Task: Make in the project ApprisePro an epic 'Cloud Backup and Recovery Planning'. Create in the project ApprisePro an epic 'High Availability Implementation'. Add in the project ApprisePro an epic 'Mobile Device Management'
Action: Mouse moved to (196, 71)
Screenshot: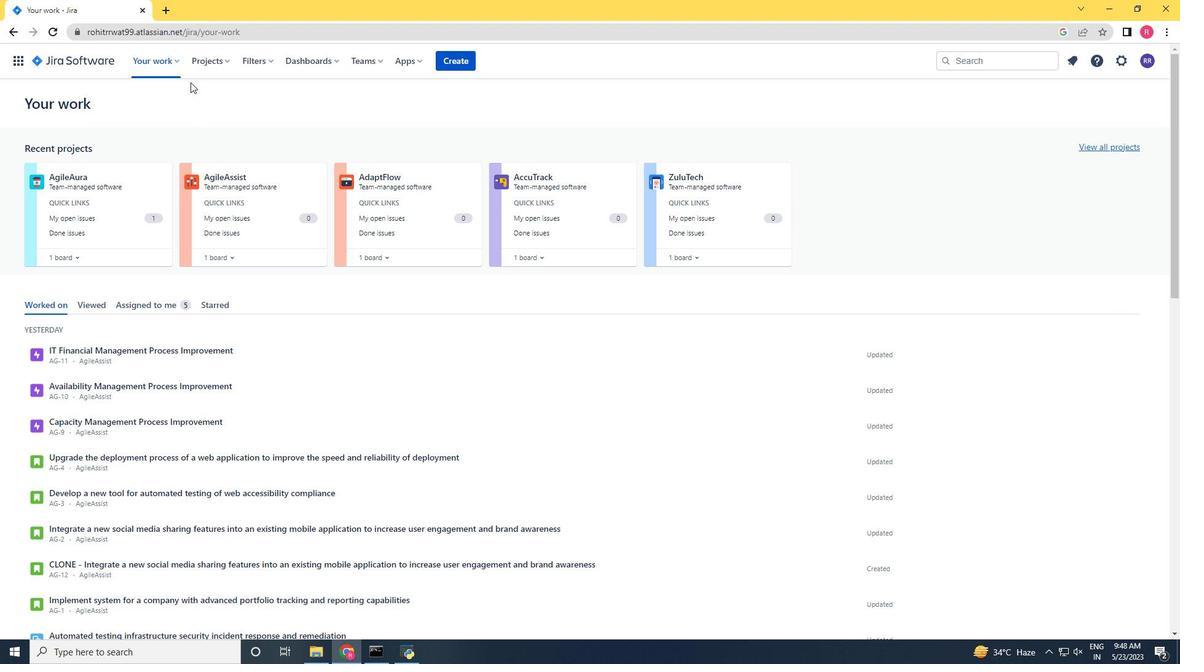 
Action: Mouse pressed left at (196, 71)
Screenshot: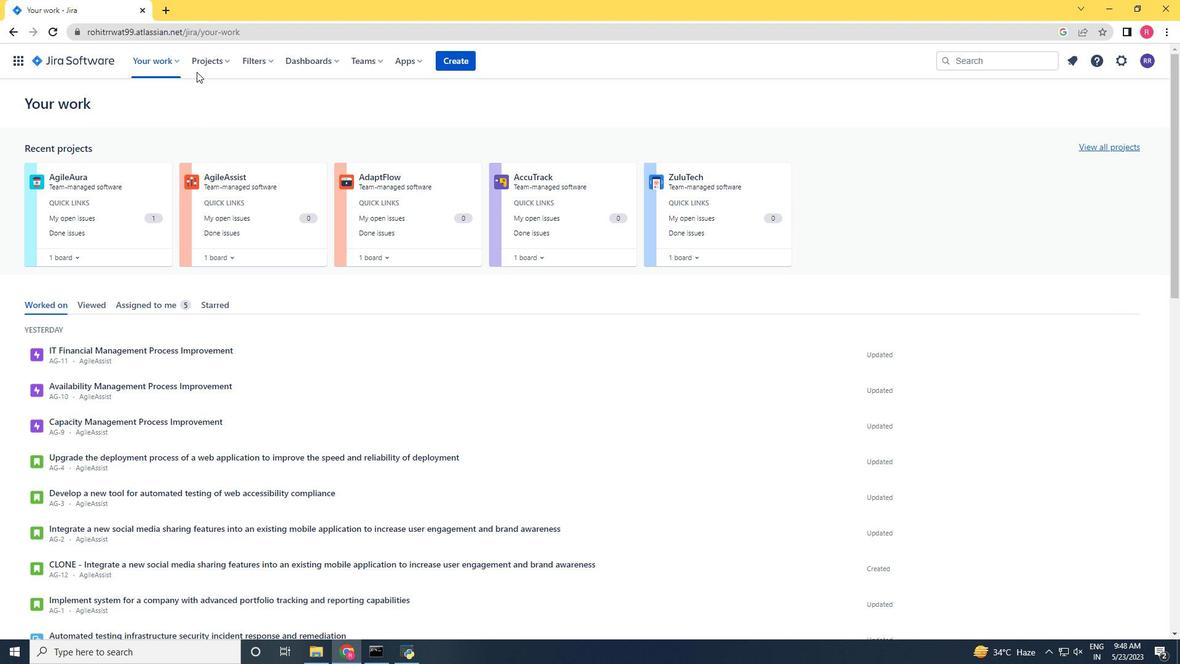 
Action: Mouse moved to (205, 64)
Screenshot: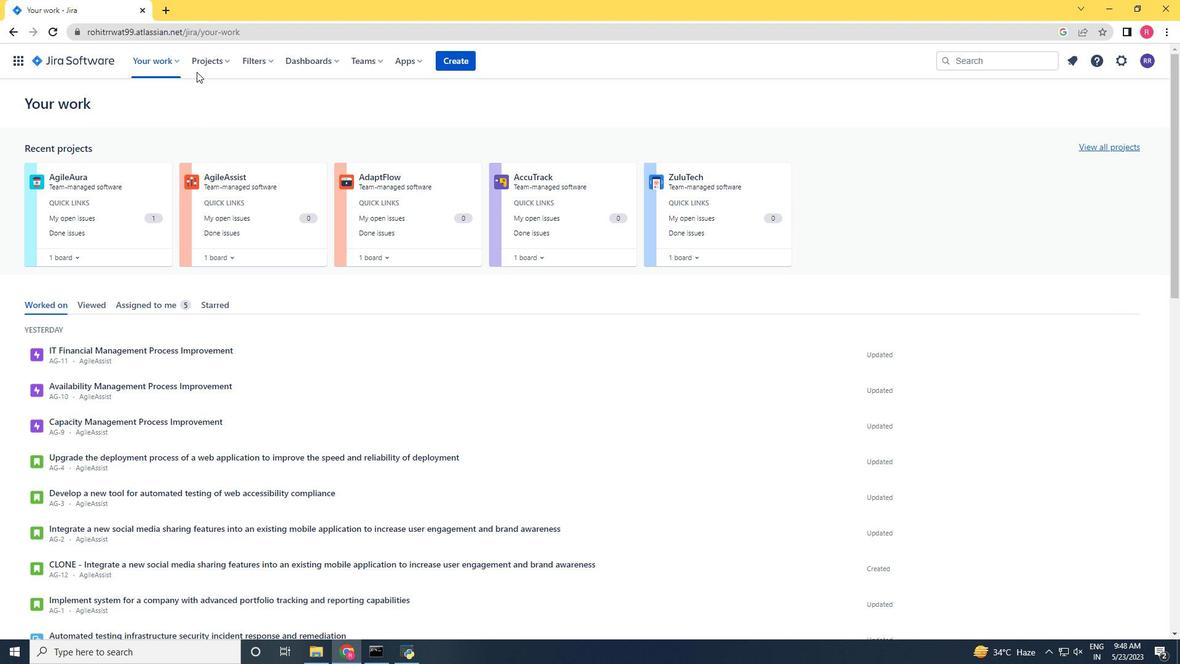 
Action: Mouse pressed left at (205, 64)
Screenshot: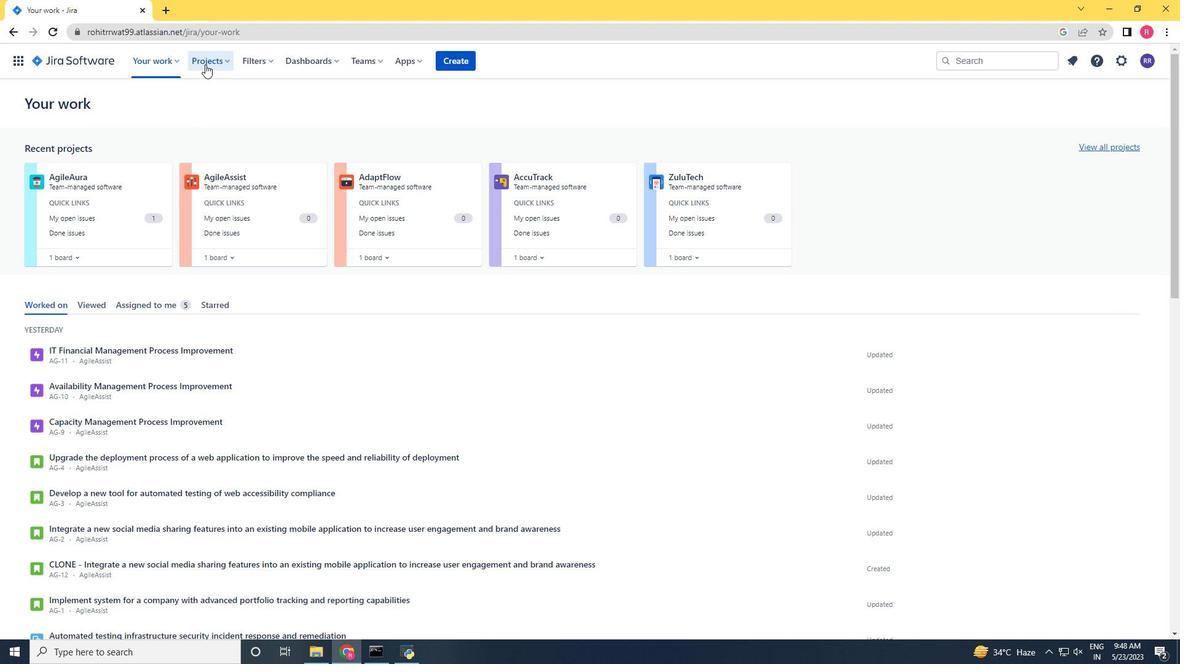 
Action: Mouse moved to (247, 113)
Screenshot: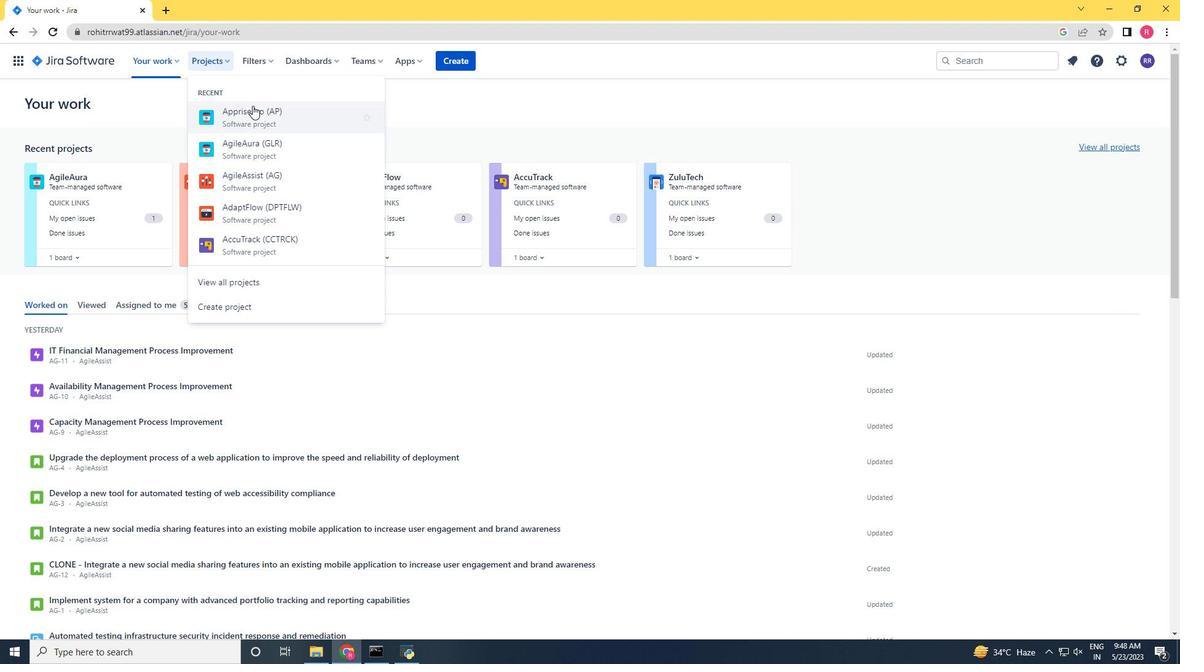 
Action: Mouse pressed left at (247, 113)
Screenshot: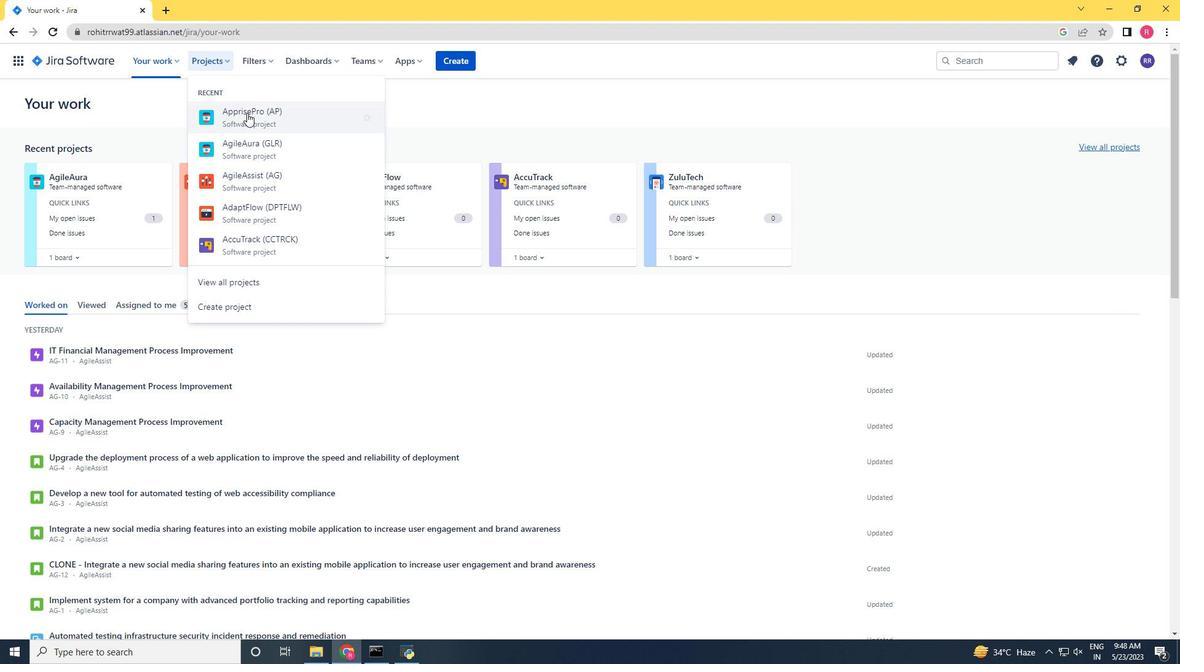
Action: Mouse moved to (106, 184)
Screenshot: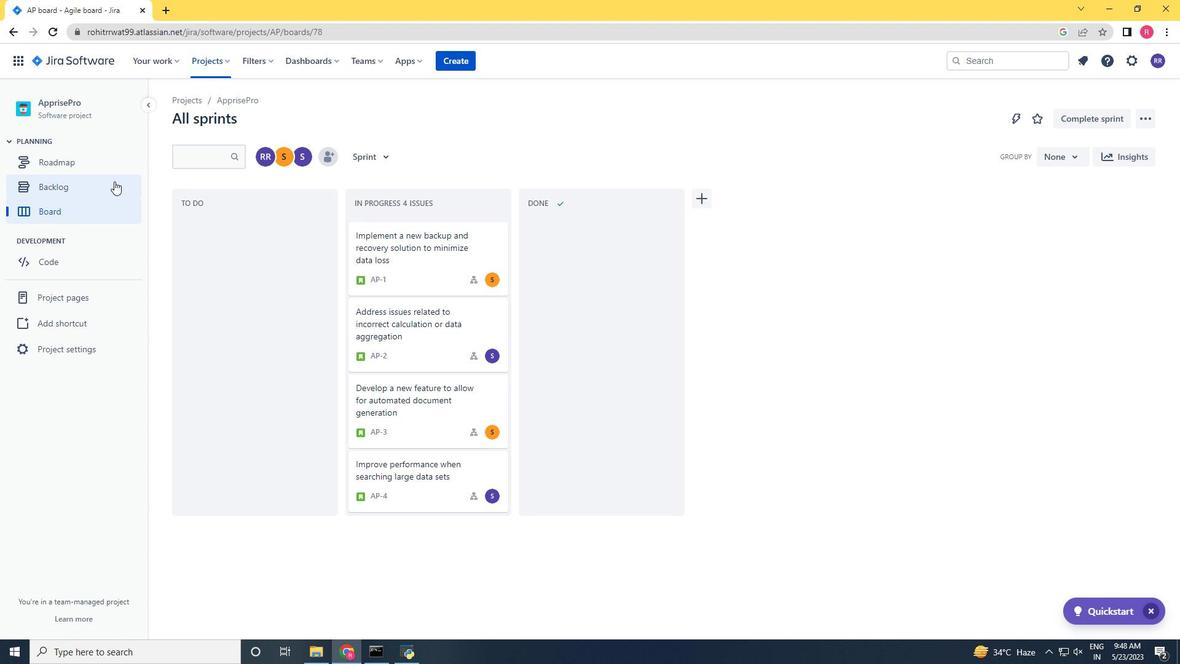
Action: Mouse pressed left at (106, 184)
Screenshot: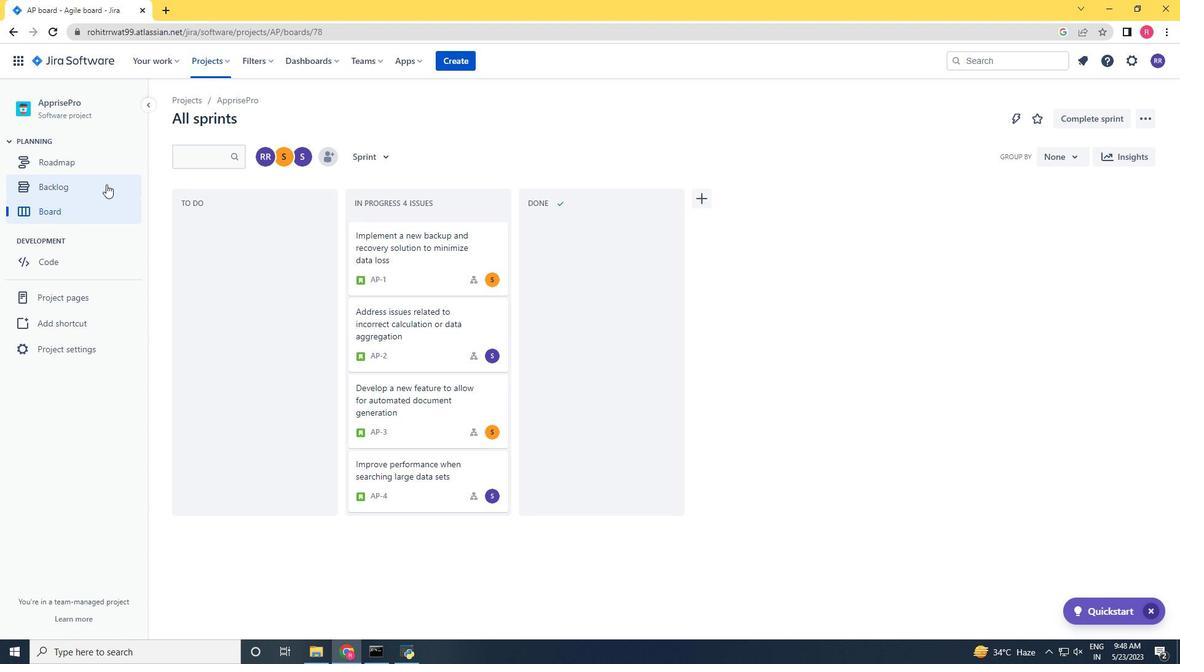 
Action: Mouse moved to (373, 157)
Screenshot: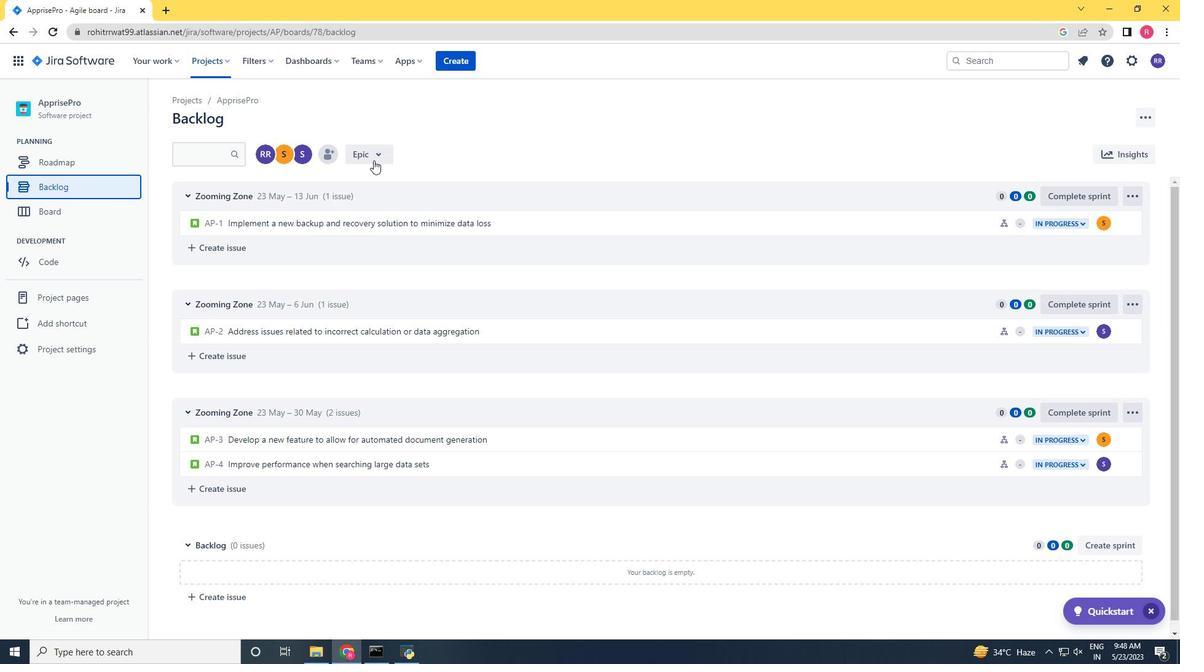 
Action: Mouse pressed left at (373, 157)
Screenshot: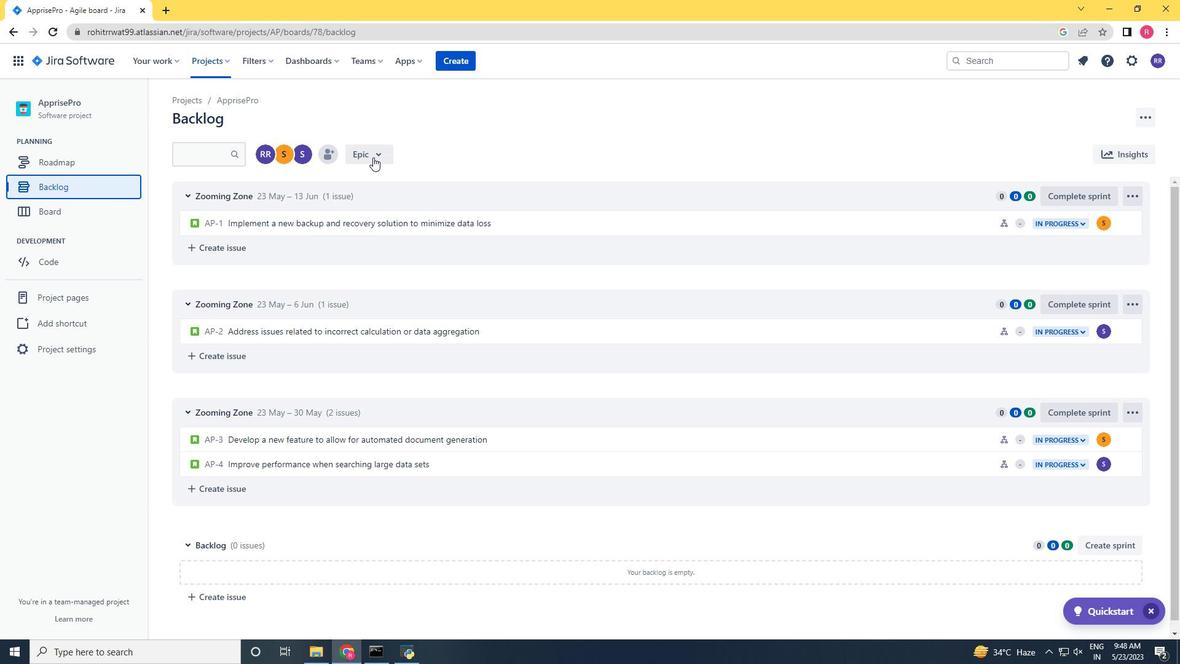 
Action: Mouse moved to (375, 227)
Screenshot: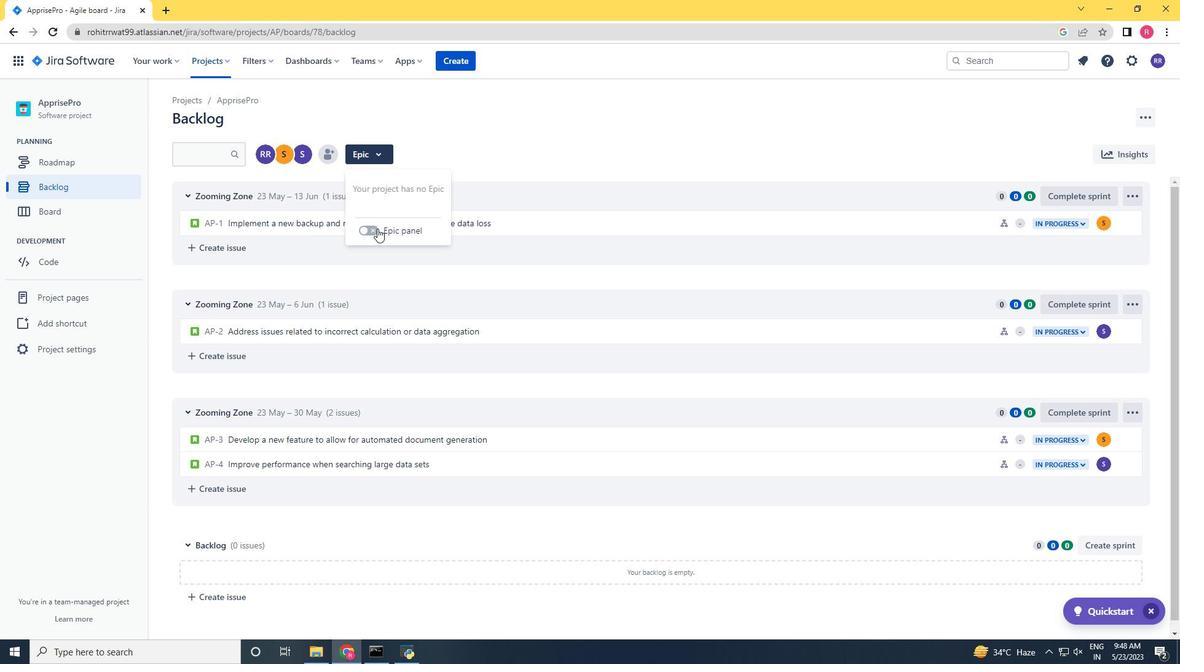
Action: Mouse pressed left at (375, 227)
Screenshot: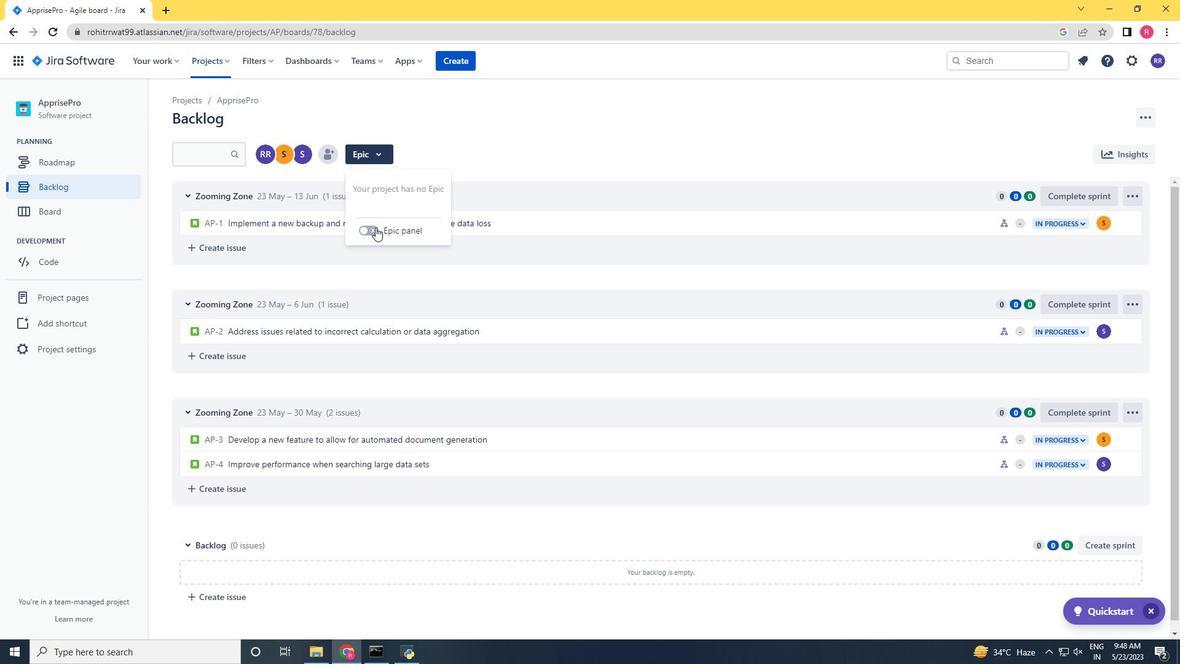 
Action: Mouse moved to (253, 413)
Screenshot: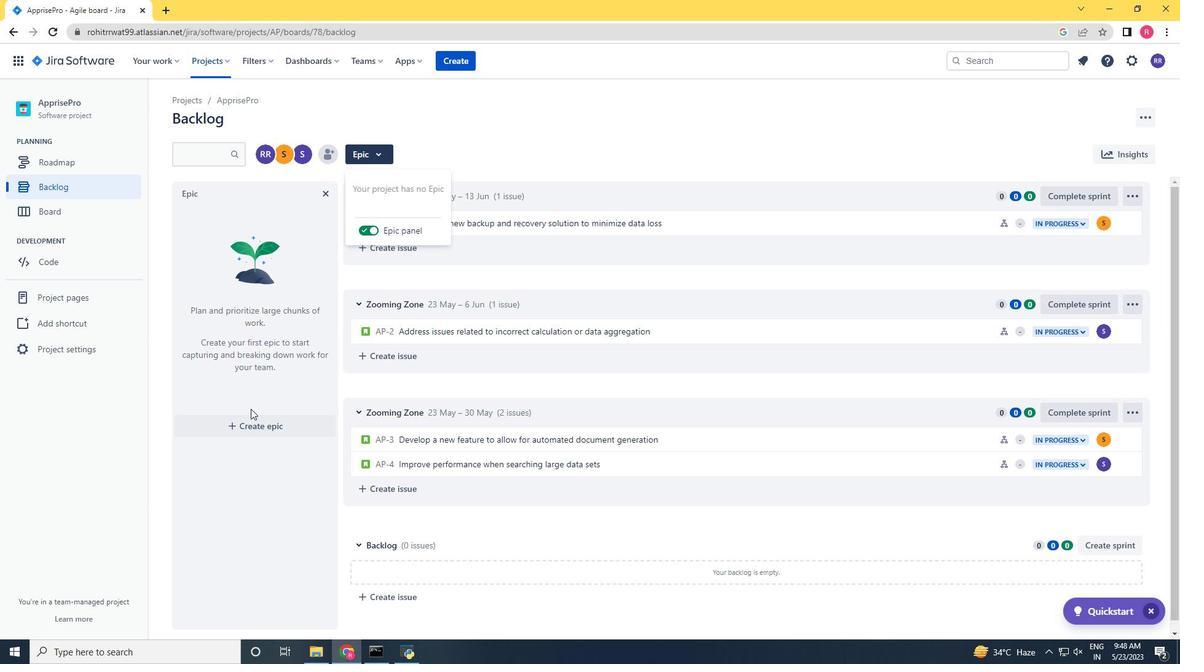 
Action: Mouse pressed left at (253, 413)
Screenshot: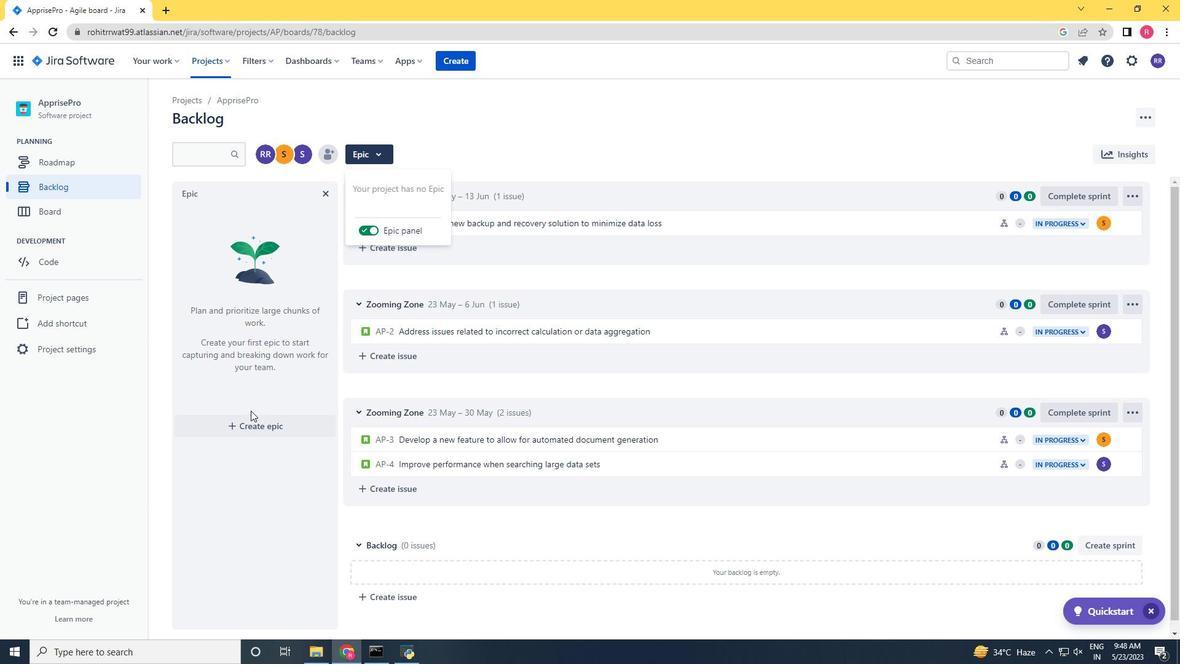 
Action: Mouse moved to (254, 425)
Screenshot: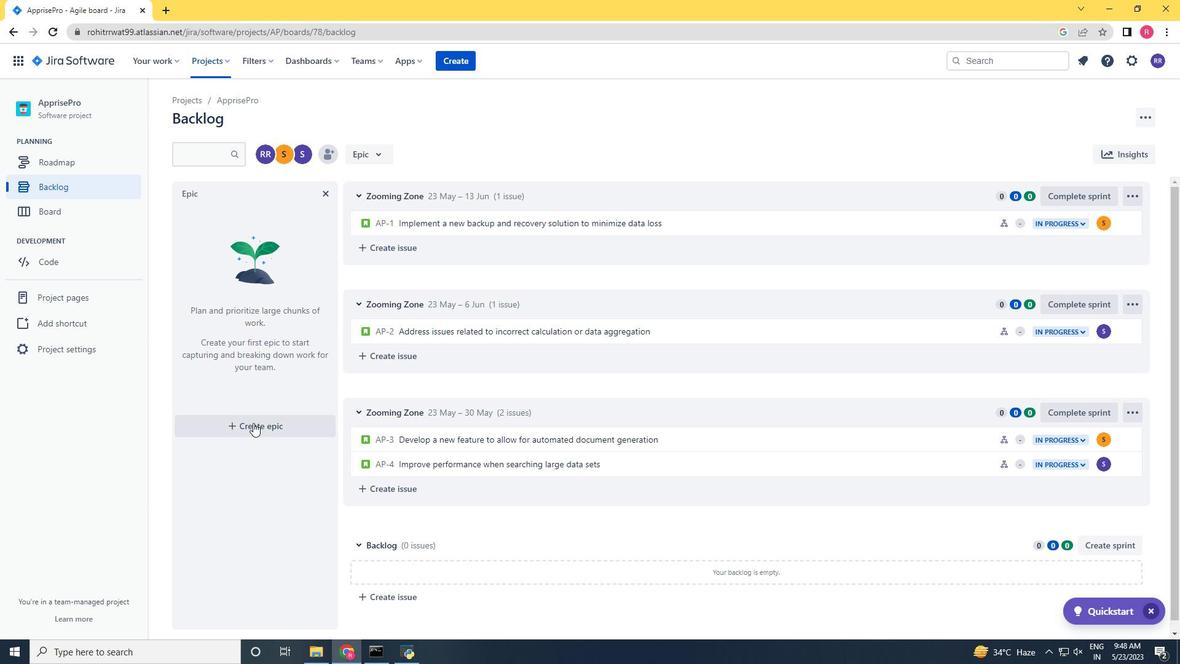 
Action: Mouse pressed left at (254, 425)
Screenshot: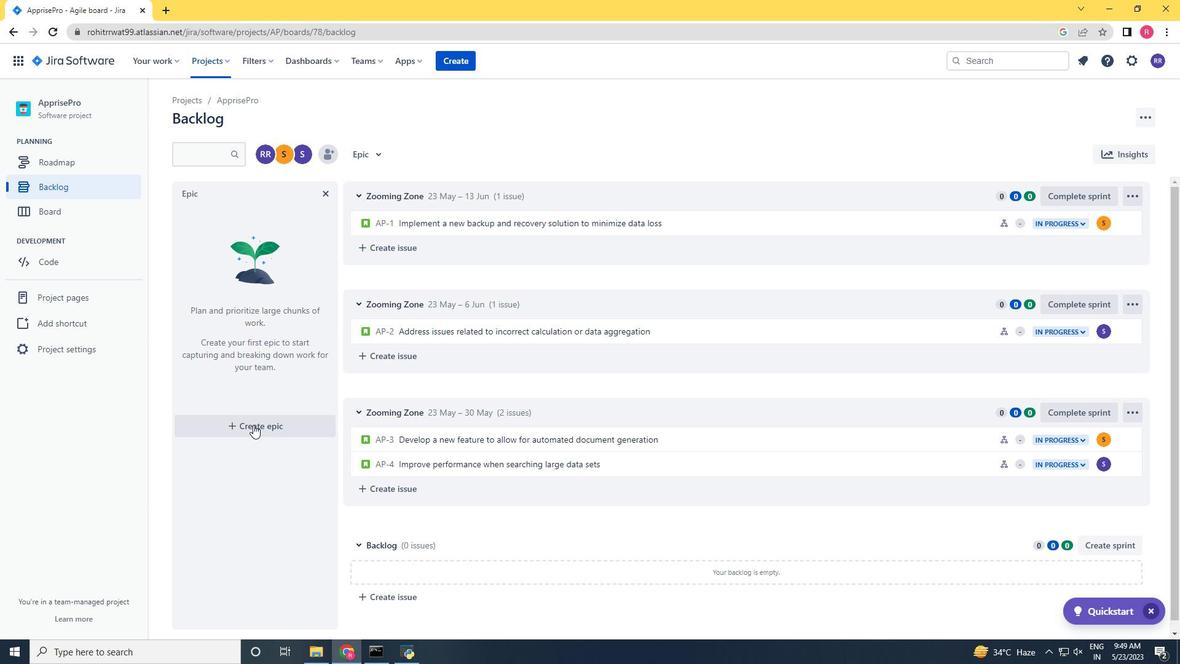 
Action: Mouse moved to (1180, 250)
Screenshot: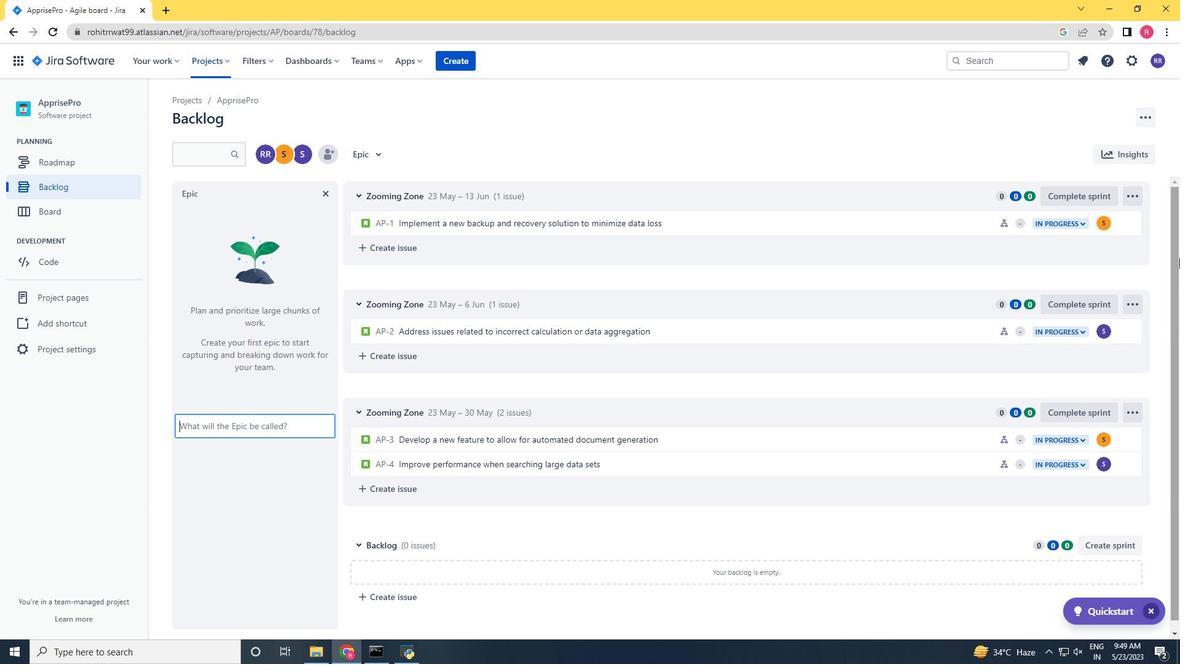 
Action: Key pressed <Key.shift>Cloud<Key.space><Key.space><Key.shift>Backup<Key.space>and<Key.space><Key.space><Key.shift>Recovery<Key.space><Key.shift>Planning<Key.enter><Key.enter><Key.shift>High<Key.space><Key.shift>Availability<Key.space><Key.shift>Implementation<Key.enter><Key.enter><Key.shift>Mobile<Key.space><Key.shift>Dec<Key.backspace>vice<Key.space><Key.shift>Management<Key.enter>
Screenshot: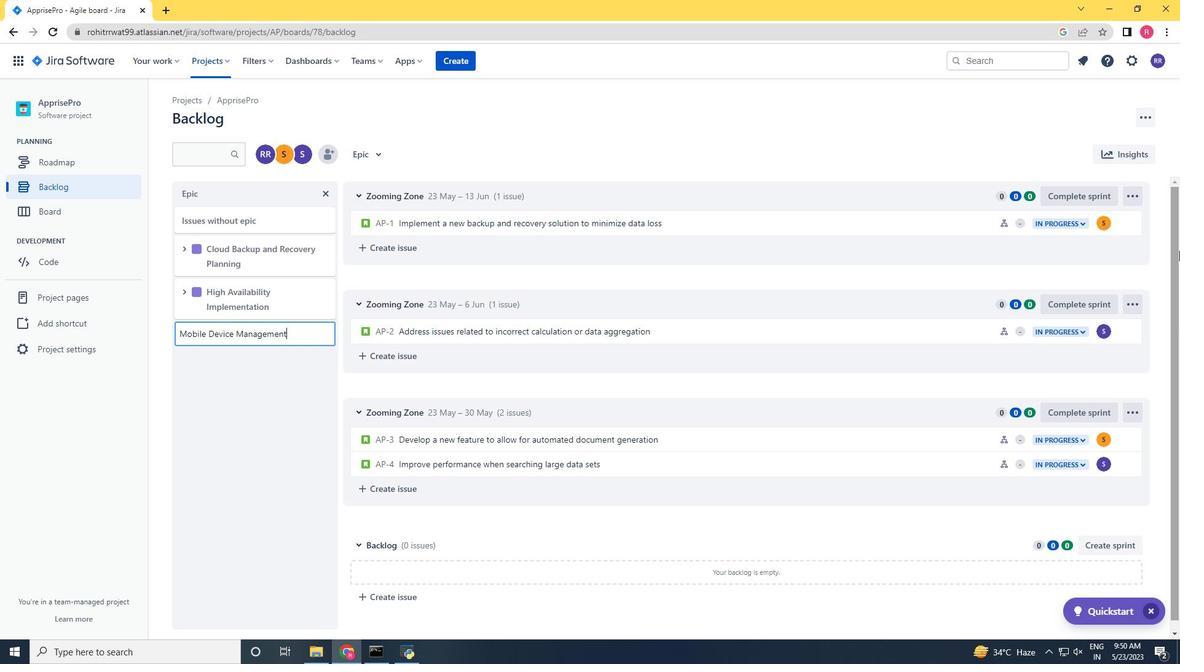 
